 Task: Add a dependency to the task Create a new online booking system for a tour operator , the existing task  Implement a new remote desktop solution for a company's clients in the project AgileOutlook
Action: Mouse moved to (68, 239)
Screenshot: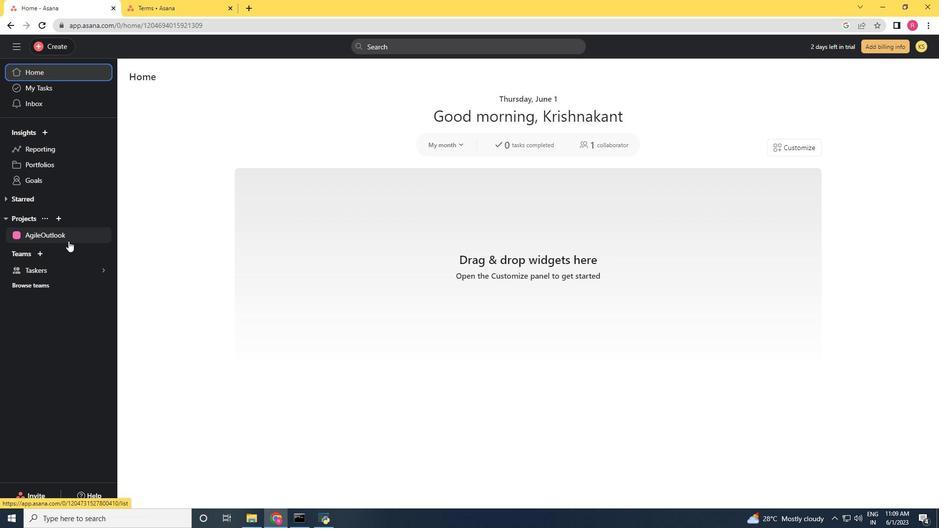 
Action: Mouse pressed left at (68, 239)
Screenshot: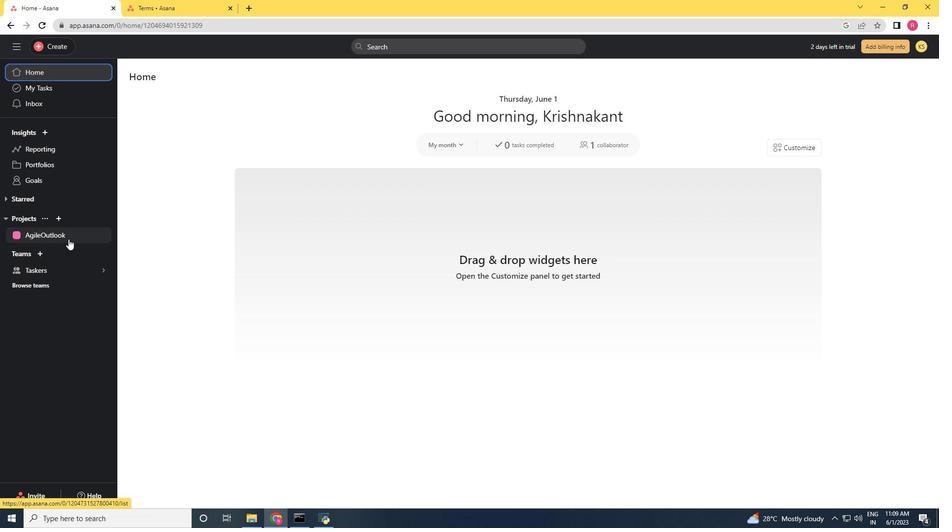 
Action: Mouse moved to (334, 250)
Screenshot: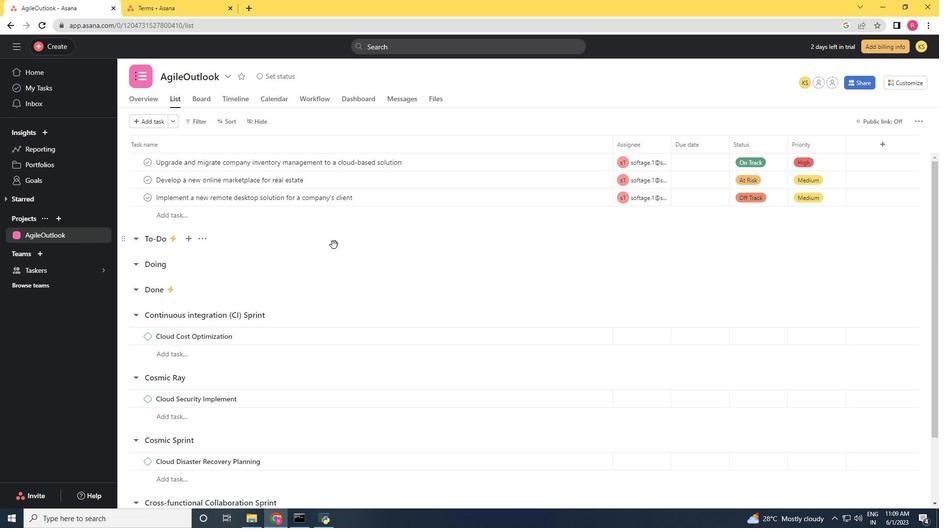 
Action: Mouse scrolled (334, 246) with delta (0, 0)
Screenshot: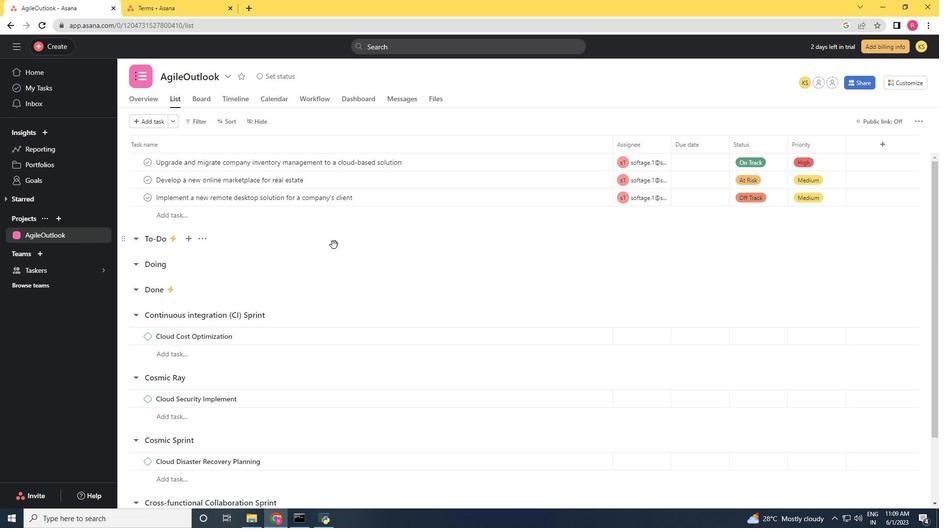 
Action: Mouse moved to (334, 250)
Screenshot: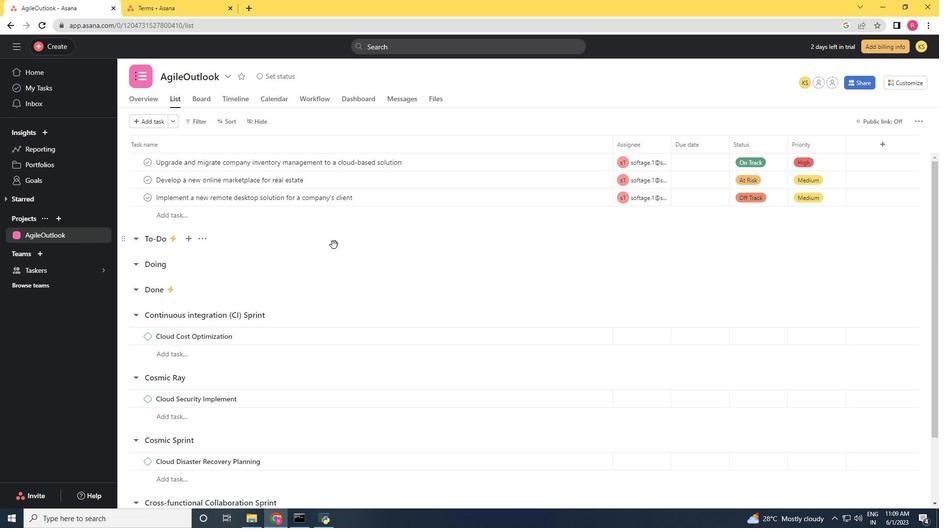 
Action: Mouse scrolled (334, 248) with delta (0, 0)
Screenshot: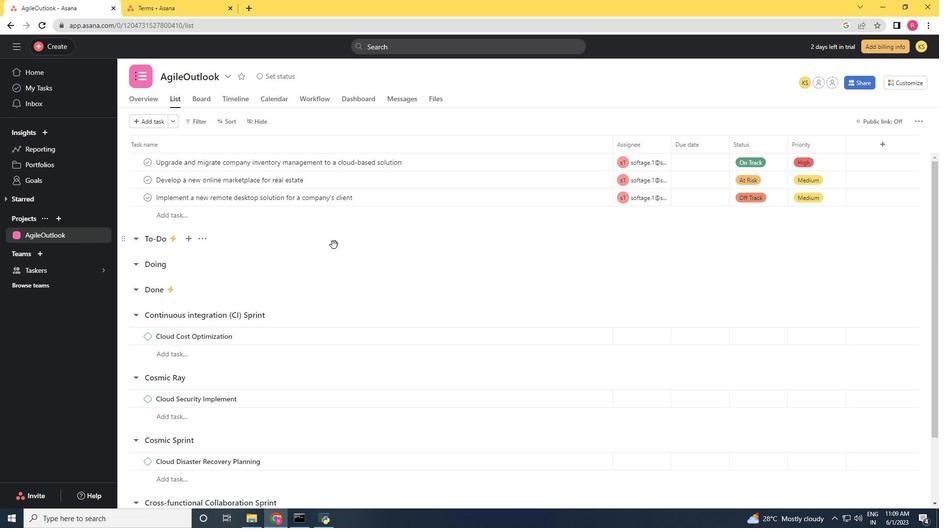 
Action: Mouse scrolled (334, 250) with delta (0, 0)
Screenshot: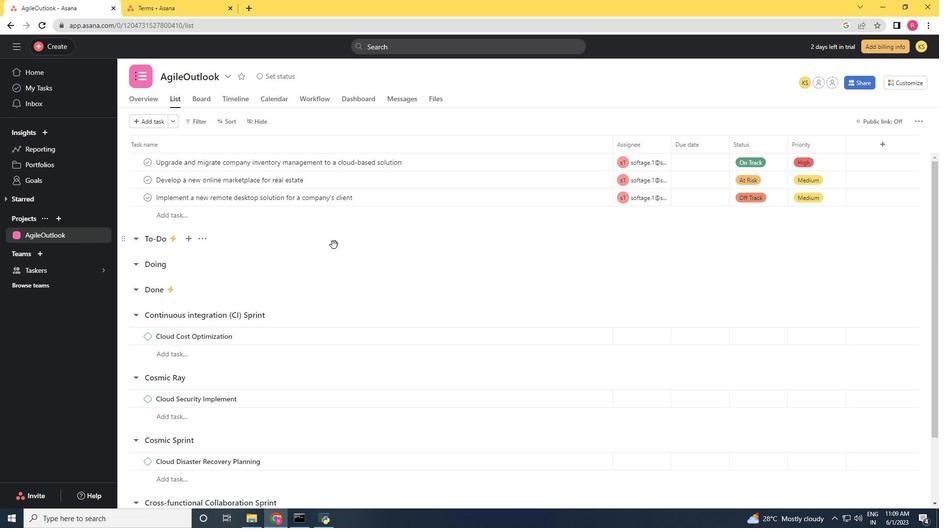 
Action: Mouse moved to (334, 250)
Screenshot: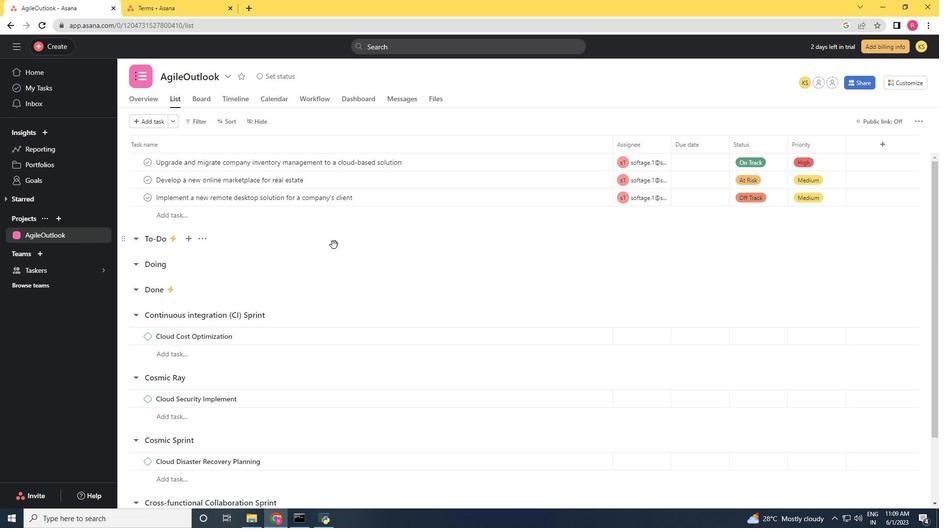 
Action: Mouse scrolled (334, 250) with delta (0, 0)
Screenshot: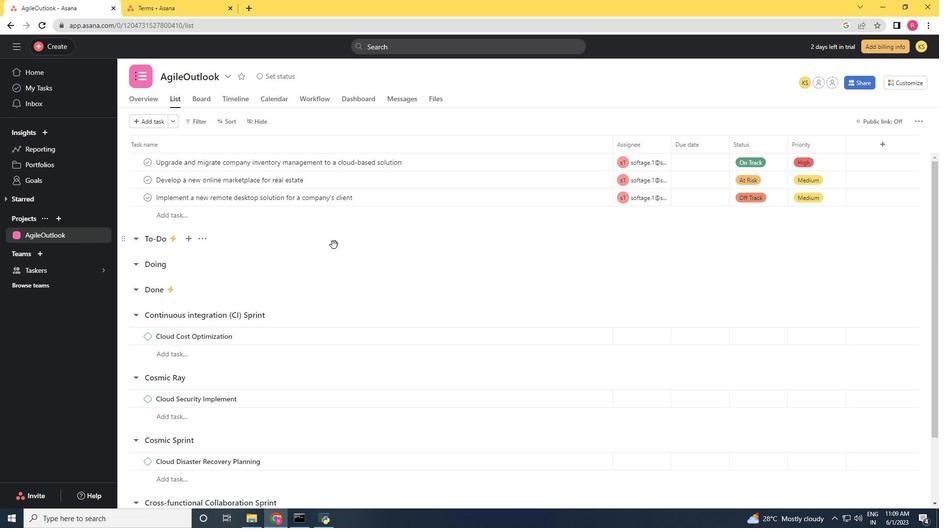 
Action: Mouse scrolled (334, 250) with delta (0, 0)
Screenshot: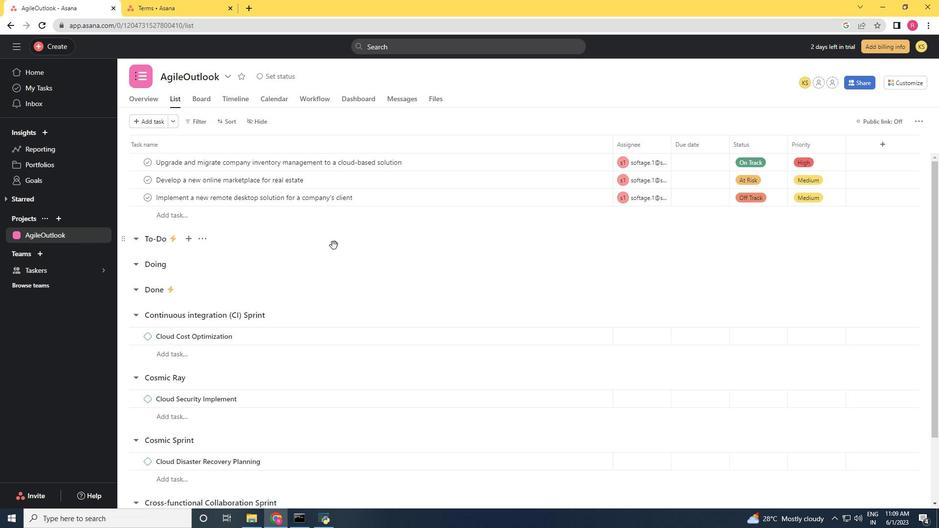 
Action: Mouse moved to (630, 282)
Screenshot: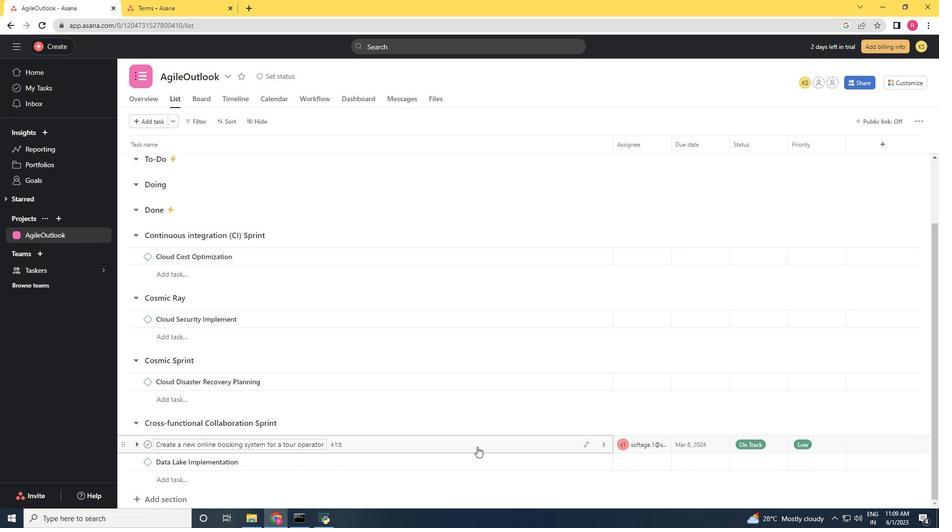 
Action: Mouse pressed left at (477, 447)
Screenshot: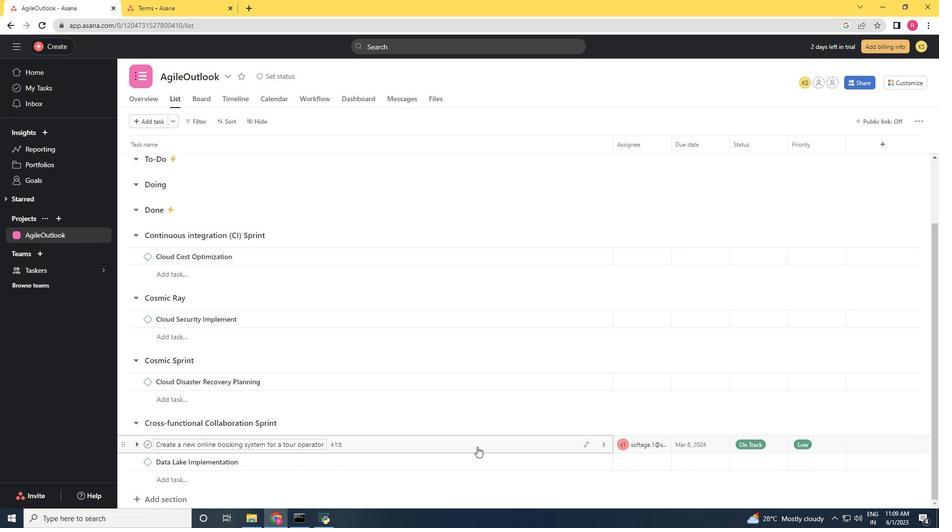 
Action: Mouse moved to (699, 240)
Screenshot: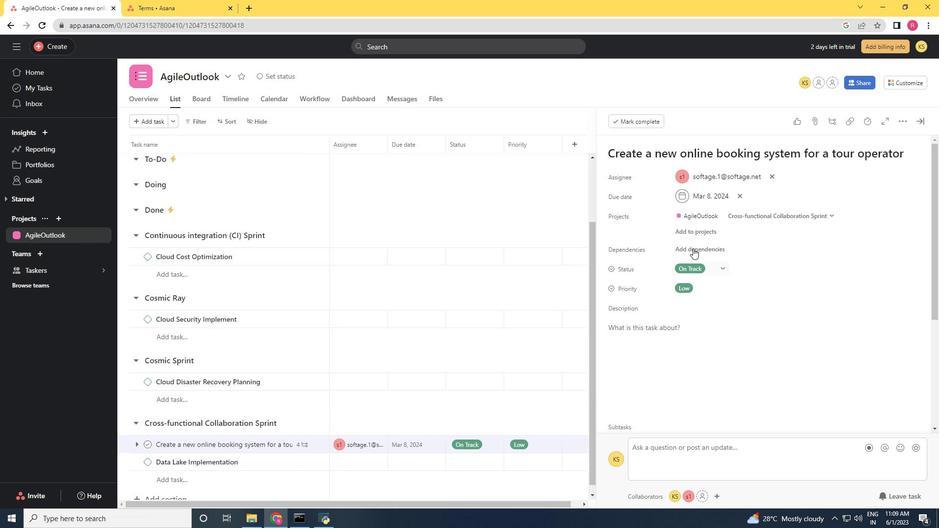 
Action: Mouse pressed left at (699, 240)
Screenshot: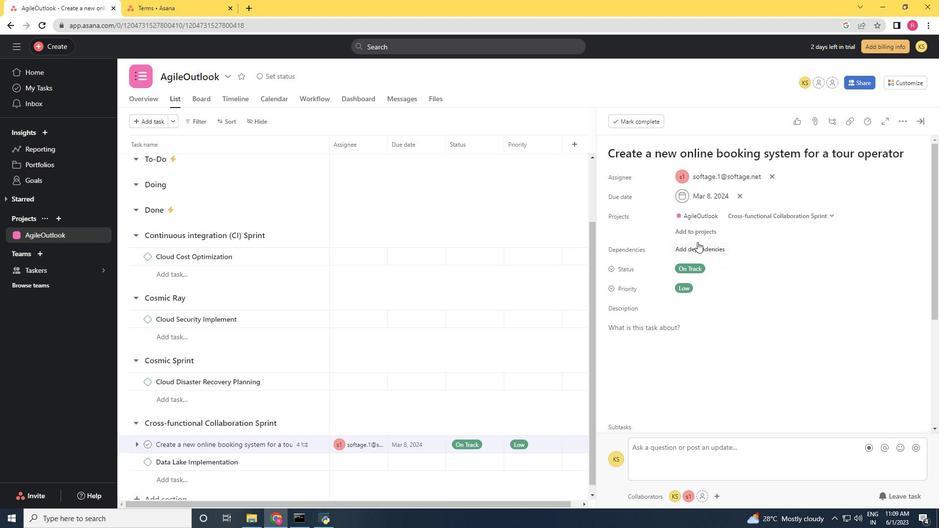 
Action: Mouse moved to (703, 252)
Screenshot: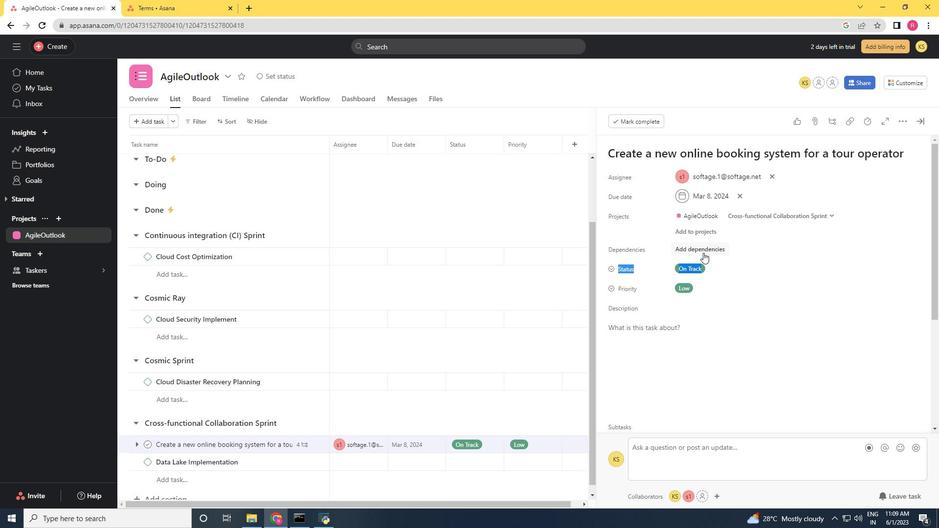 
Action: Mouse pressed left at (703, 252)
Screenshot: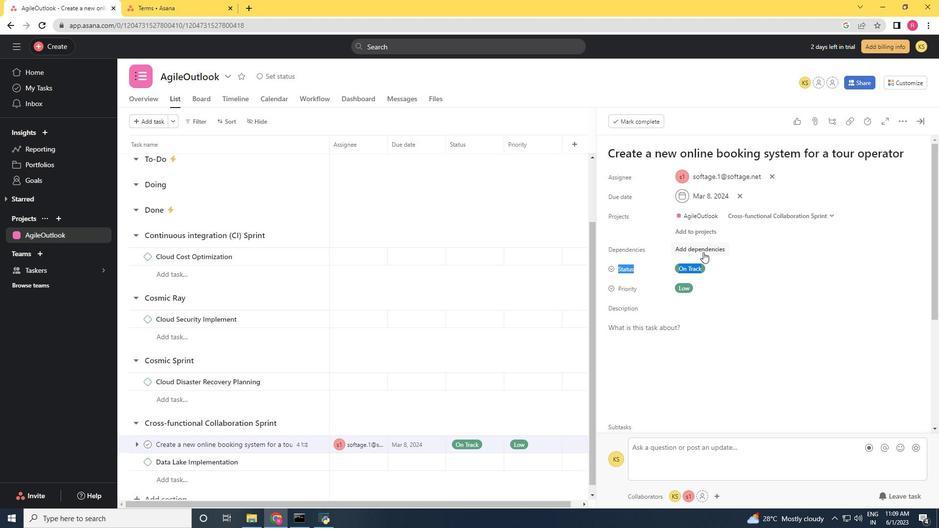 
Action: Mouse moved to (595, 213)
Screenshot: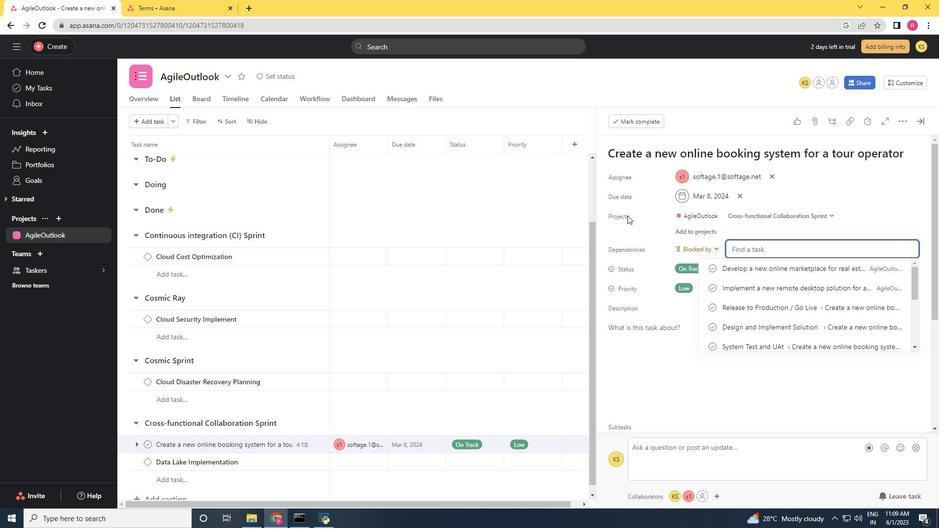 
Action: Key pressed <Key.shift>Implement<Key.space>a<Key.space>new<Key.space>remote<Key.space>des
Screenshot: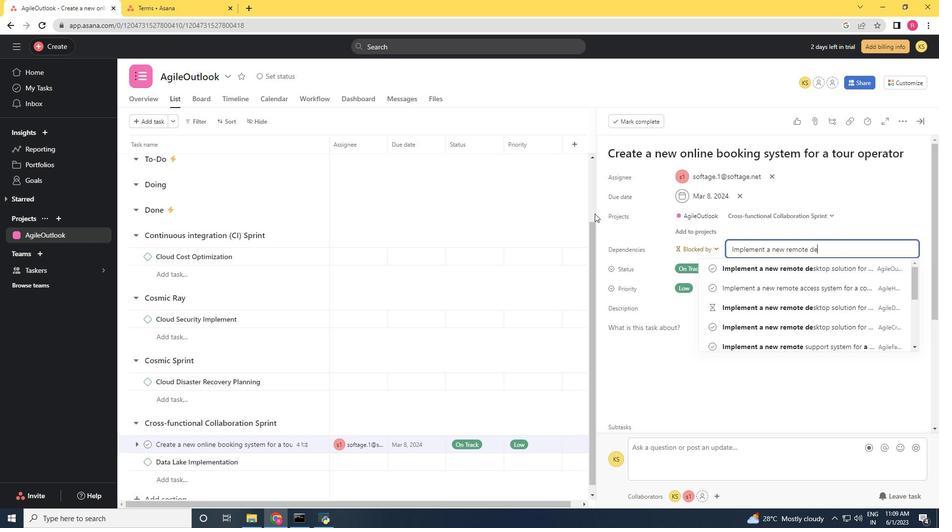 
Action: Mouse moved to (594, 213)
Screenshot: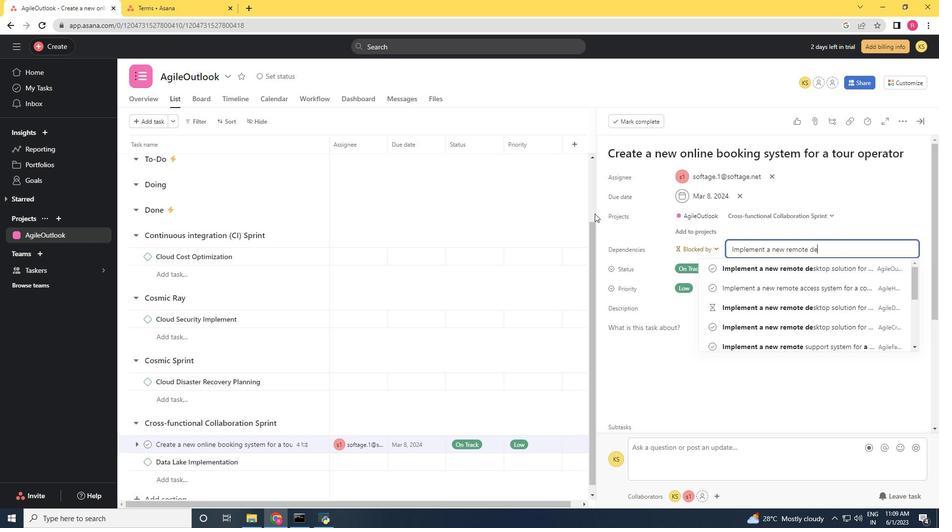 
Action: Key pressed ktop<Key.space>solution<Key.space>for<Key.space>a<Key.space>company's<Key.space><Key.shift>client<Key.space>in<Key.backspace><Key.backspace><Key.backspace>
Screenshot: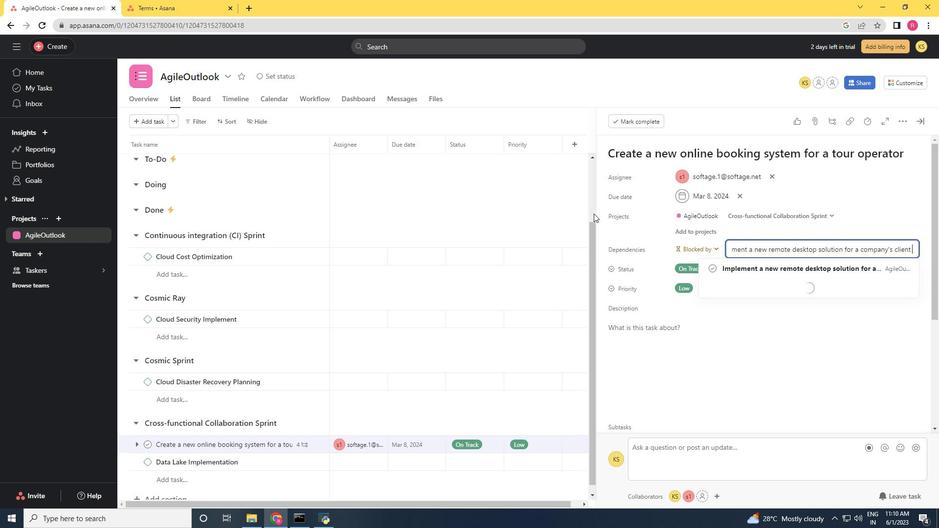 
Action: Mouse moved to (806, 271)
Screenshot: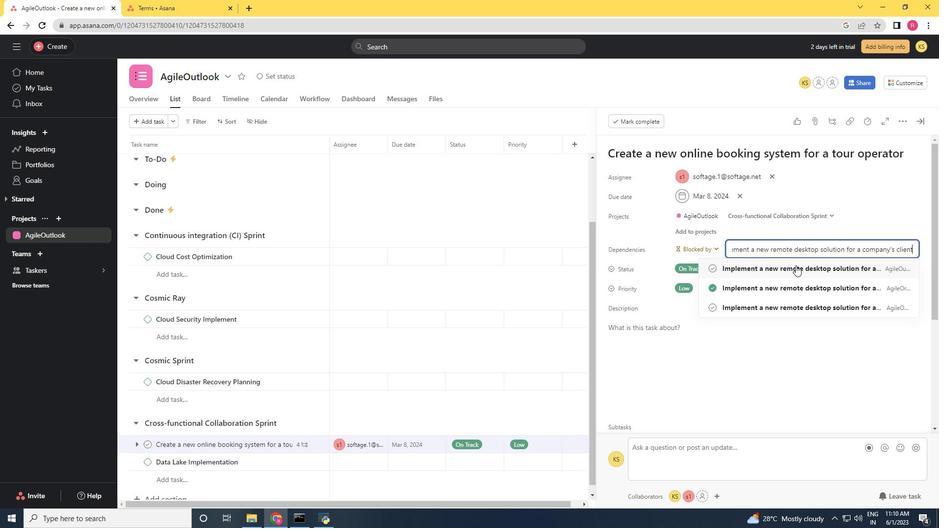 
Action: Mouse pressed left at (806, 271)
Screenshot: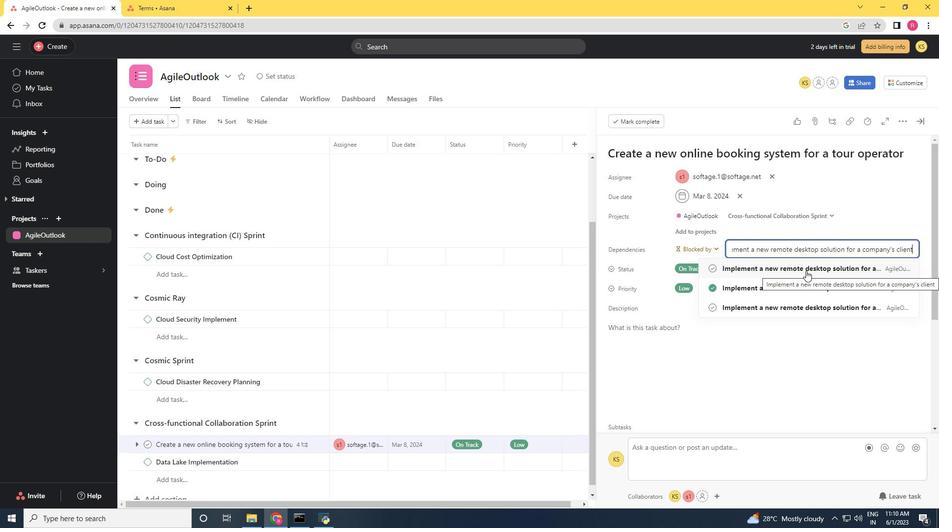 
Action: Mouse moved to (769, 269)
Screenshot: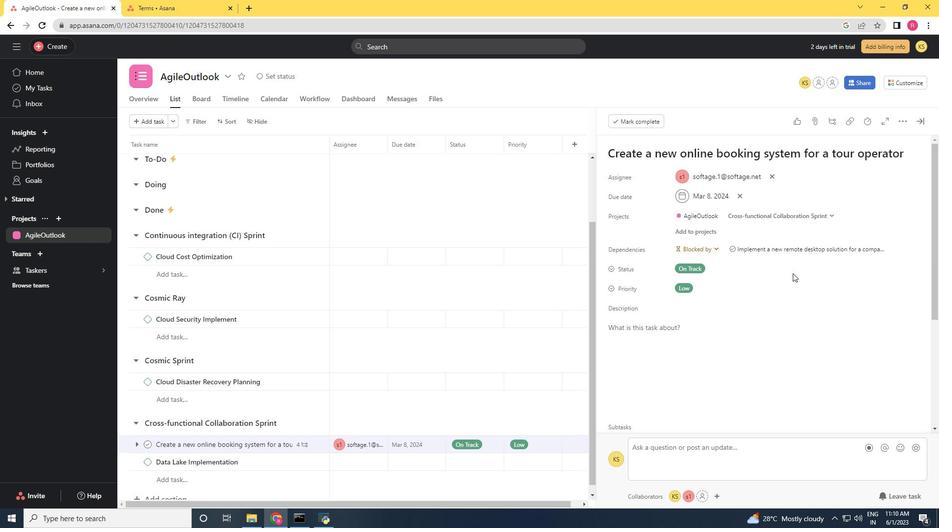 
